 Task: Add Sprouts Farfalle Pasta to the cart.
Action: Mouse moved to (29, 268)
Screenshot: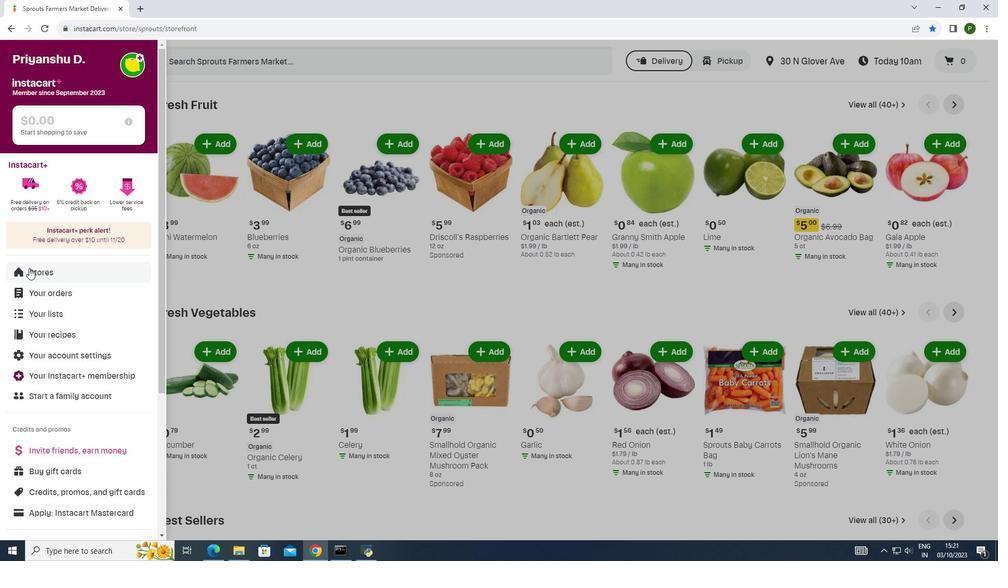 
Action: Mouse pressed left at (29, 268)
Screenshot: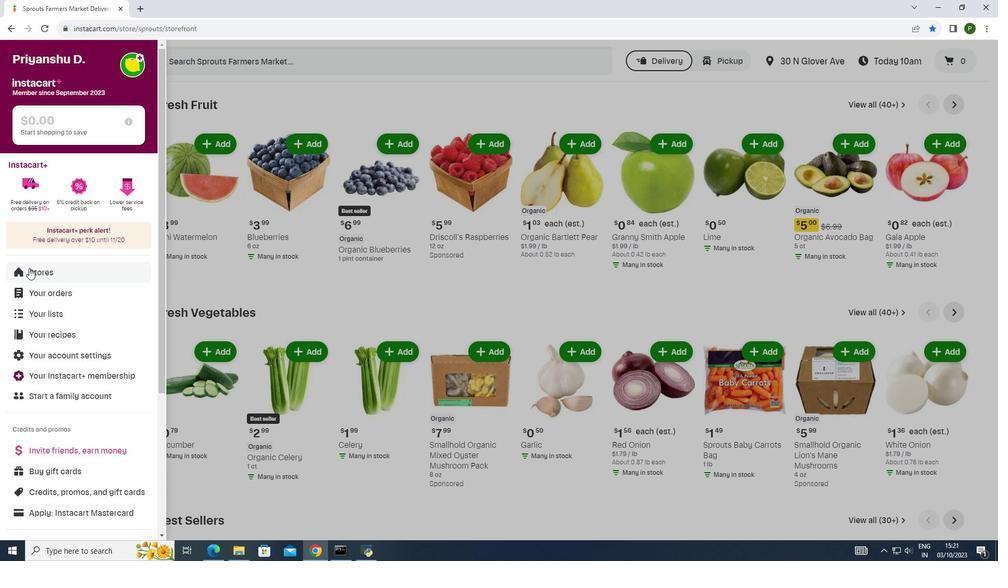 
Action: Mouse moved to (231, 107)
Screenshot: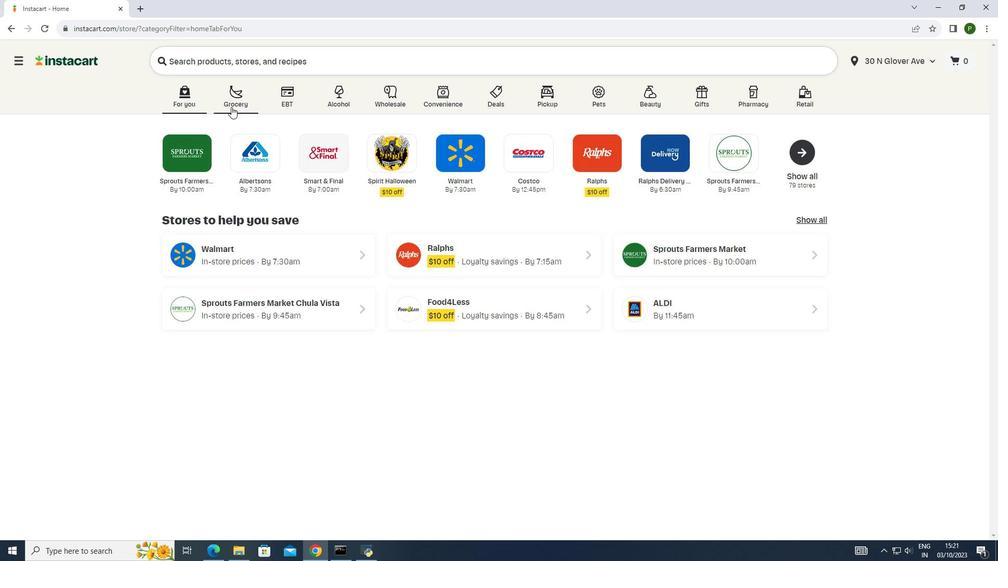 
Action: Mouse pressed left at (231, 107)
Screenshot: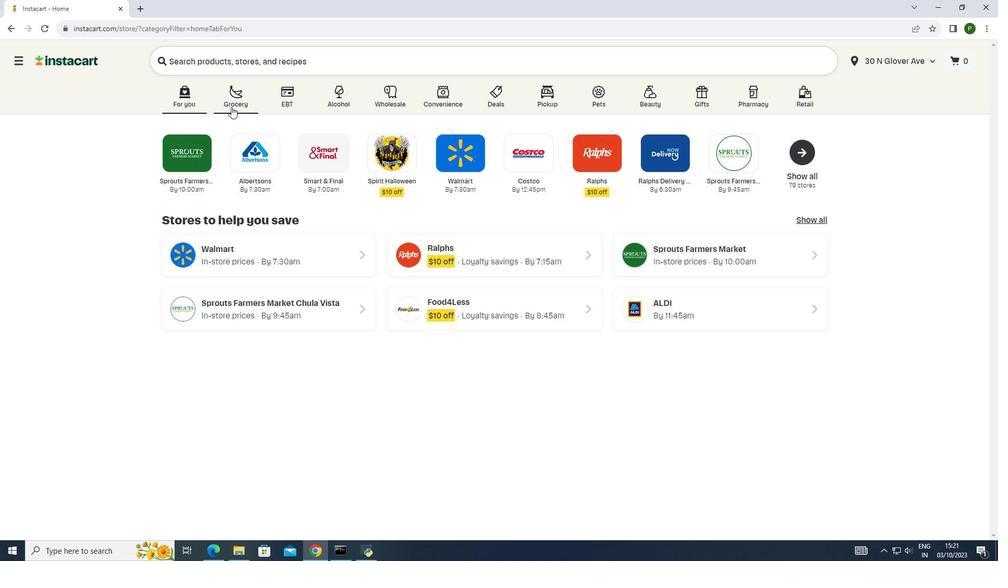 
Action: Mouse moved to (512, 155)
Screenshot: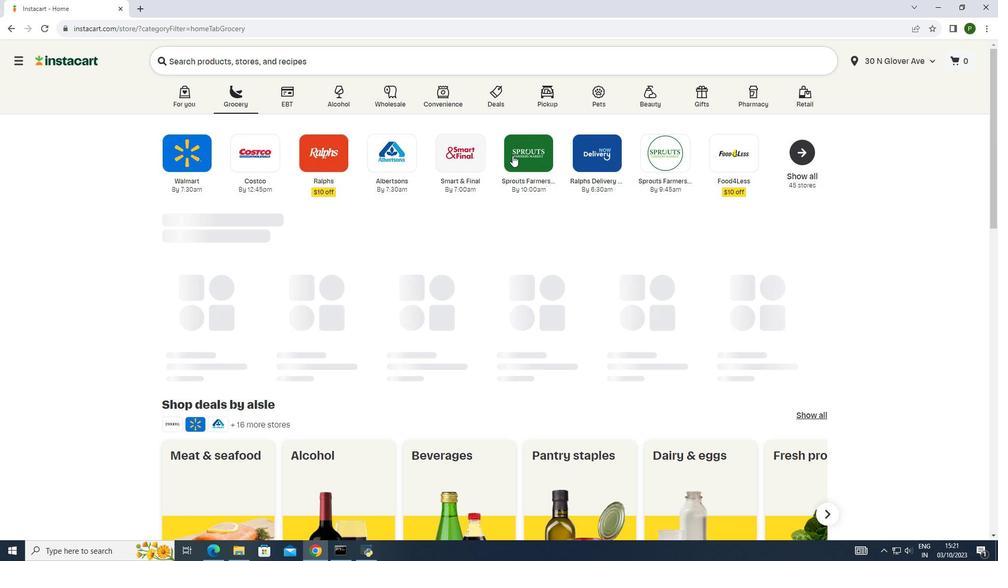 
Action: Mouse pressed left at (512, 155)
Screenshot: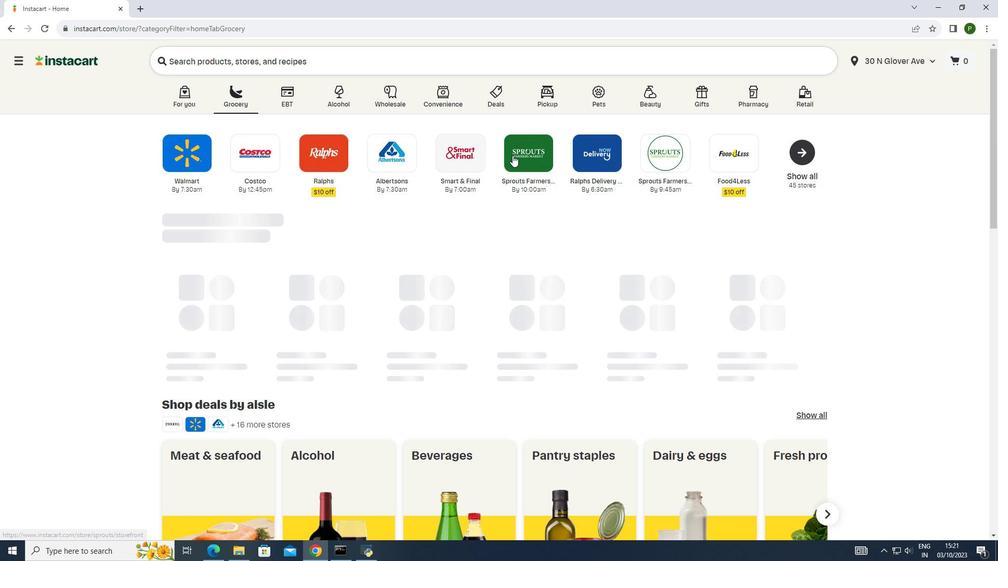 
Action: Mouse moved to (94, 275)
Screenshot: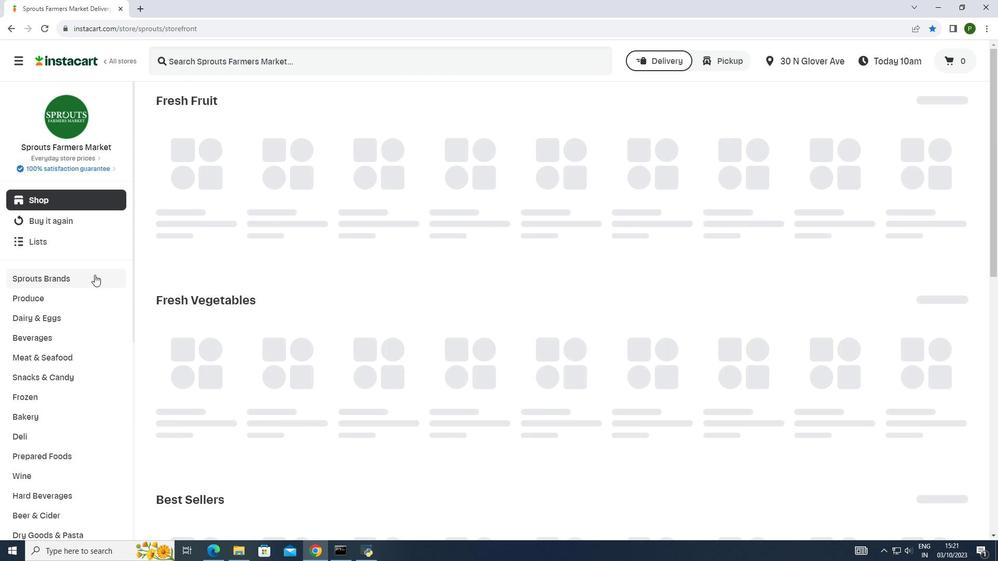 
Action: Mouse pressed left at (94, 275)
Screenshot: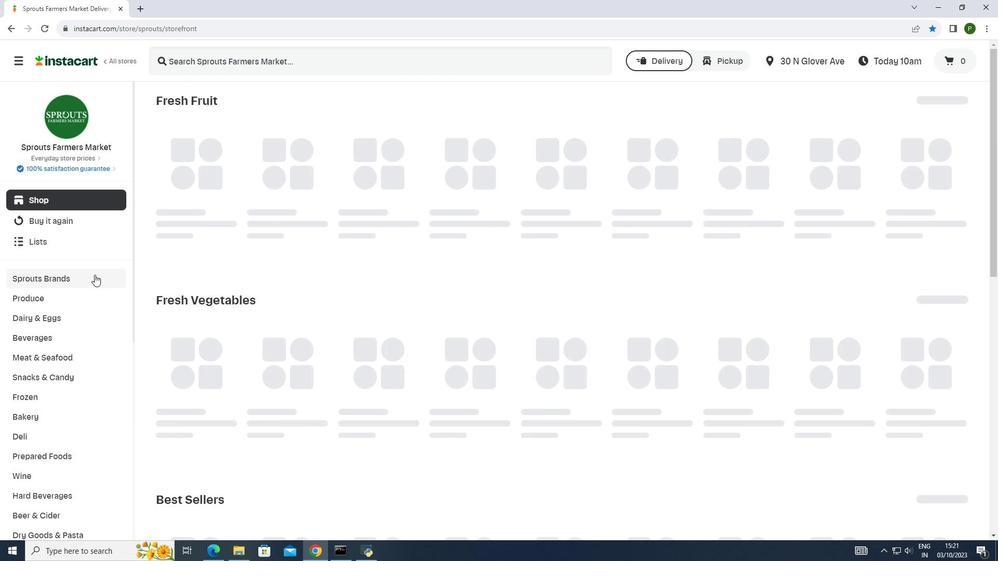 
Action: Mouse moved to (63, 355)
Screenshot: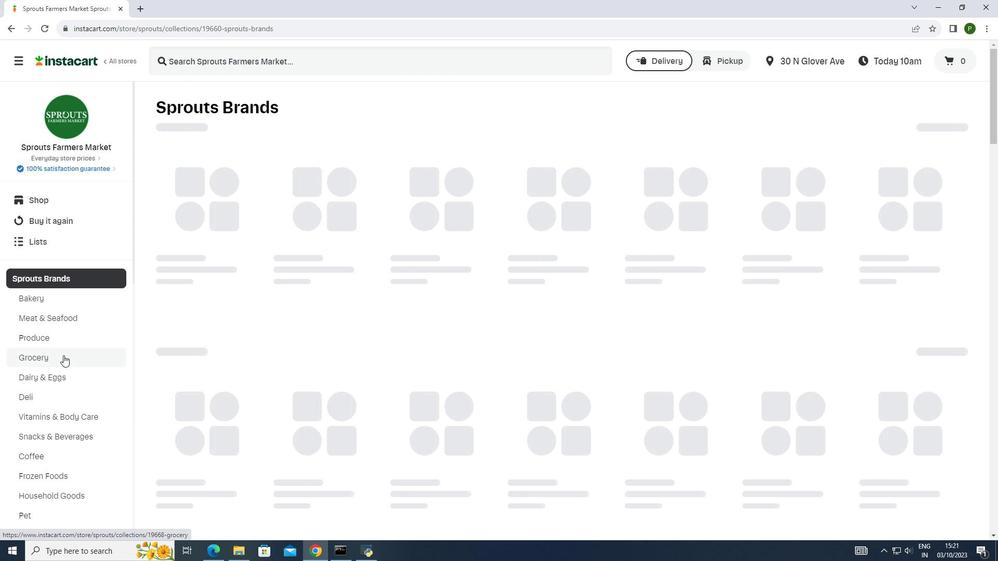 
Action: Mouse pressed left at (63, 355)
Screenshot: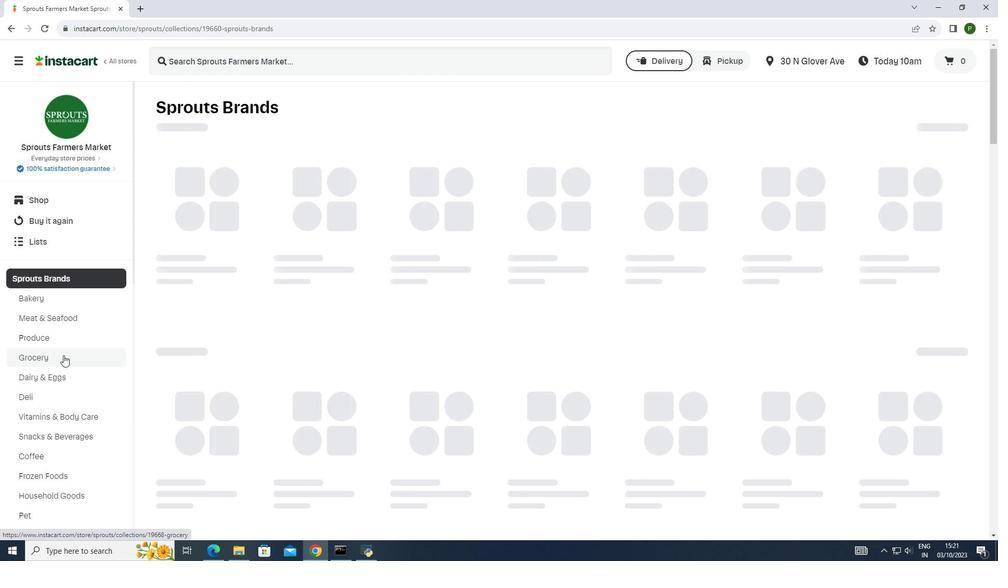 
Action: Mouse moved to (331, 256)
Screenshot: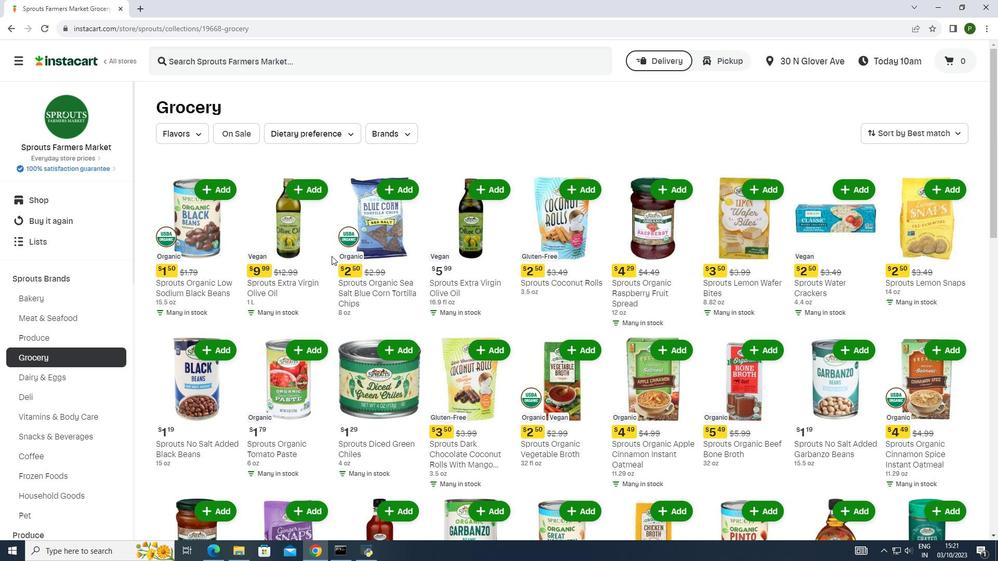 
Action: Mouse scrolled (331, 255) with delta (0, 0)
Screenshot: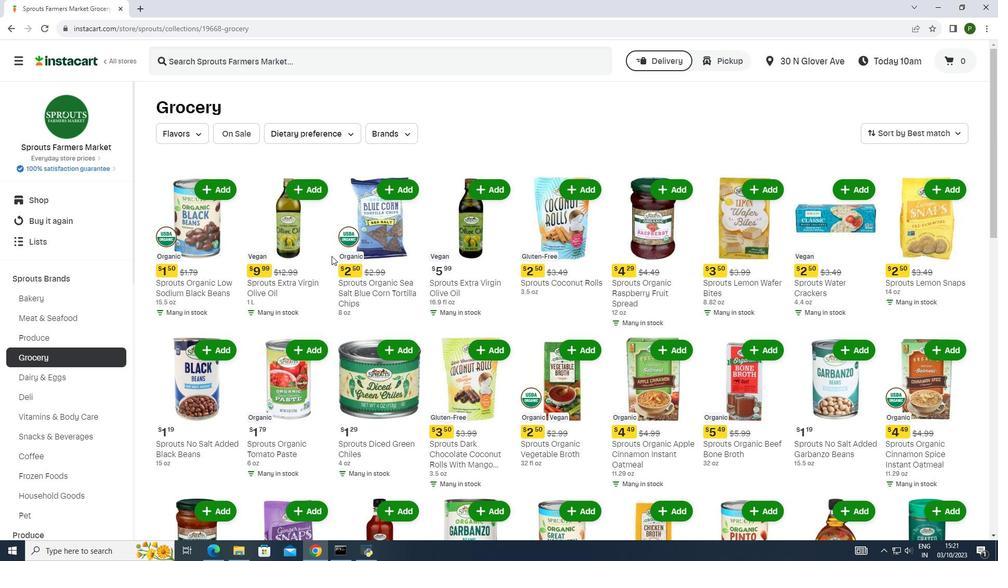 
Action: Mouse moved to (331, 258)
Screenshot: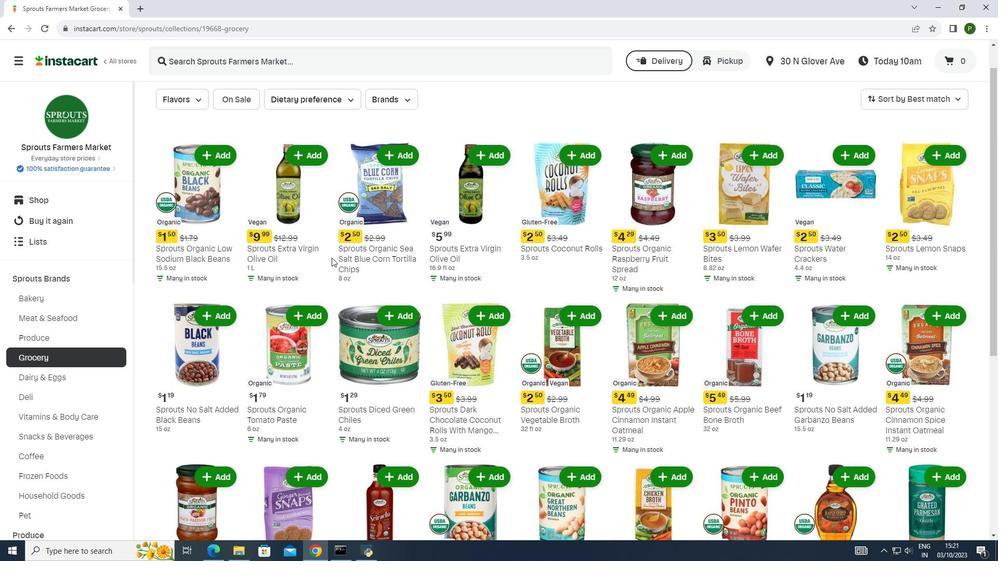 
Action: Mouse scrolled (331, 257) with delta (0, 0)
Screenshot: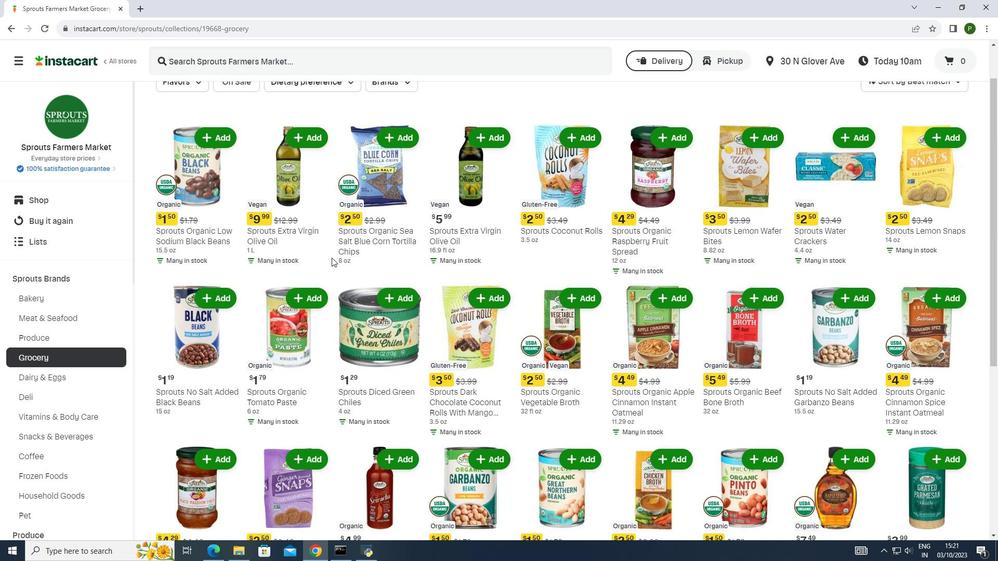 
Action: Mouse scrolled (331, 257) with delta (0, 0)
Screenshot: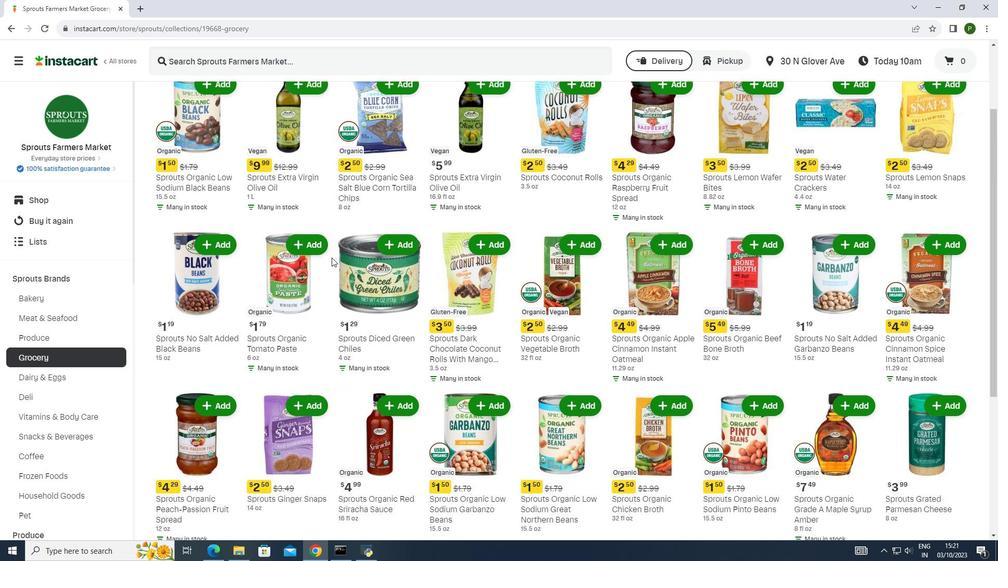 
Action: Mouse moved to (331, 261)
Screenshot: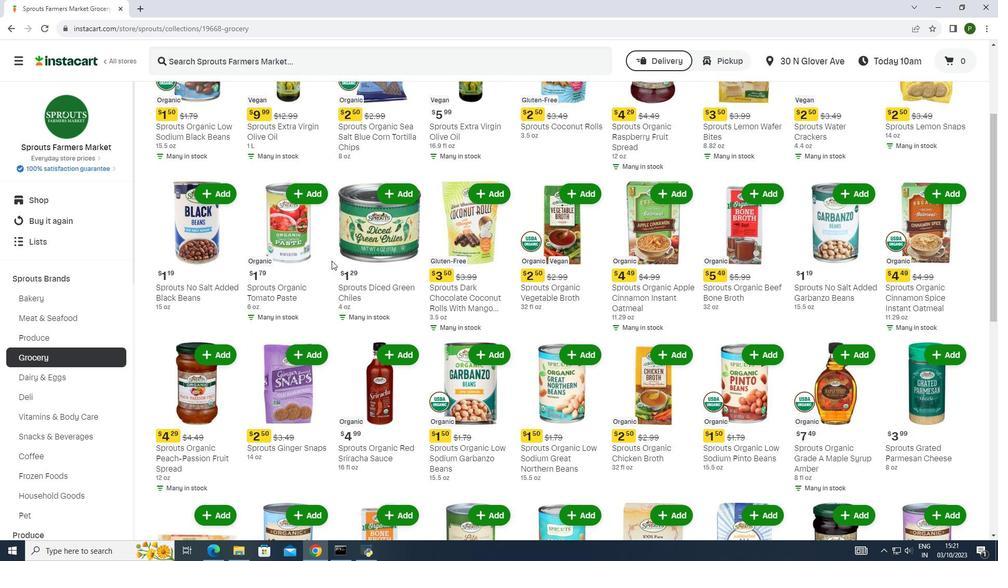 
Action: Mouse scrolled (331, 260) with delta (0, 0)
Screenshot: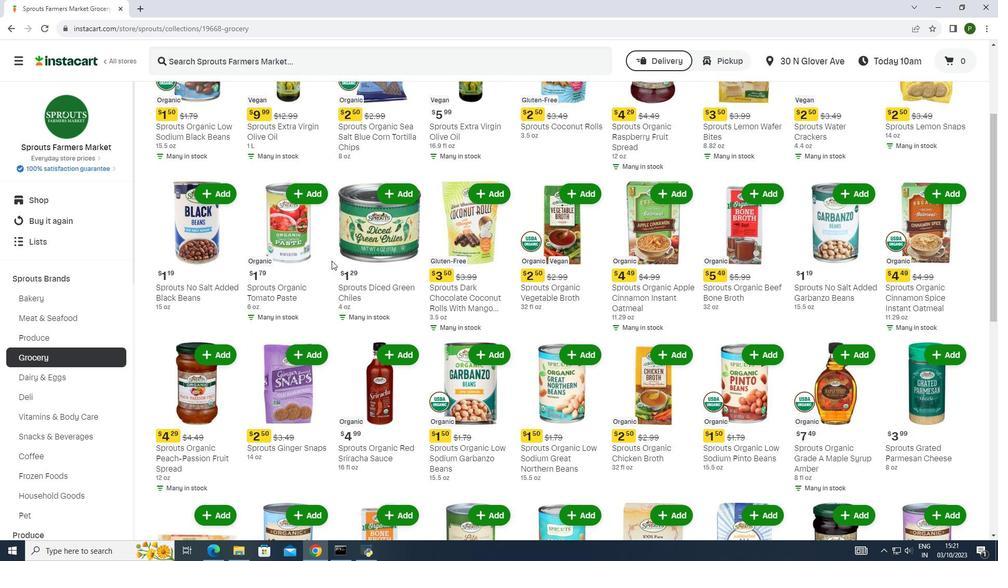 
Action: Mouse scrolled (331, 260) with delta (0, 0)
Screenshot: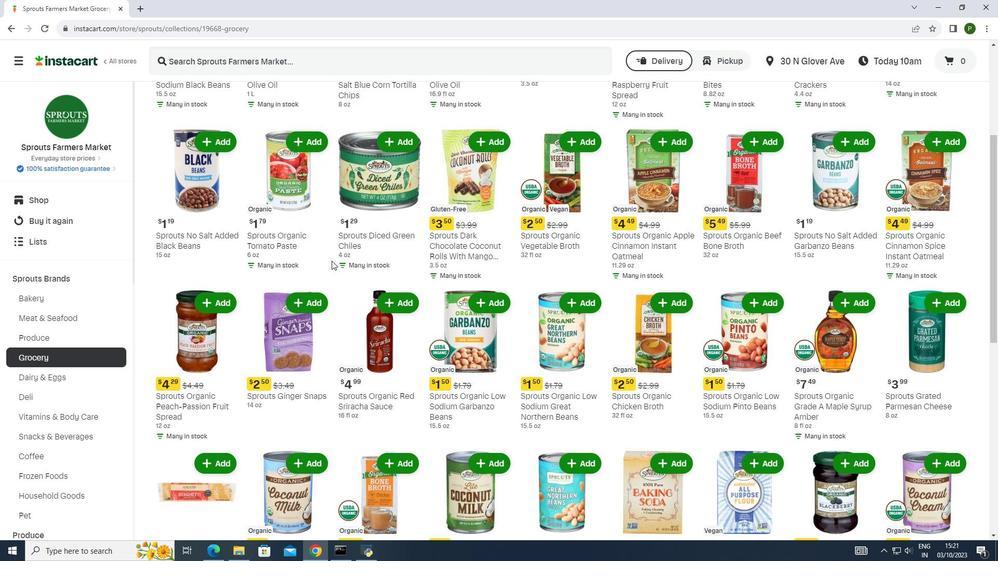 
Action: Mouse moved to (331, 262)
Screenshot: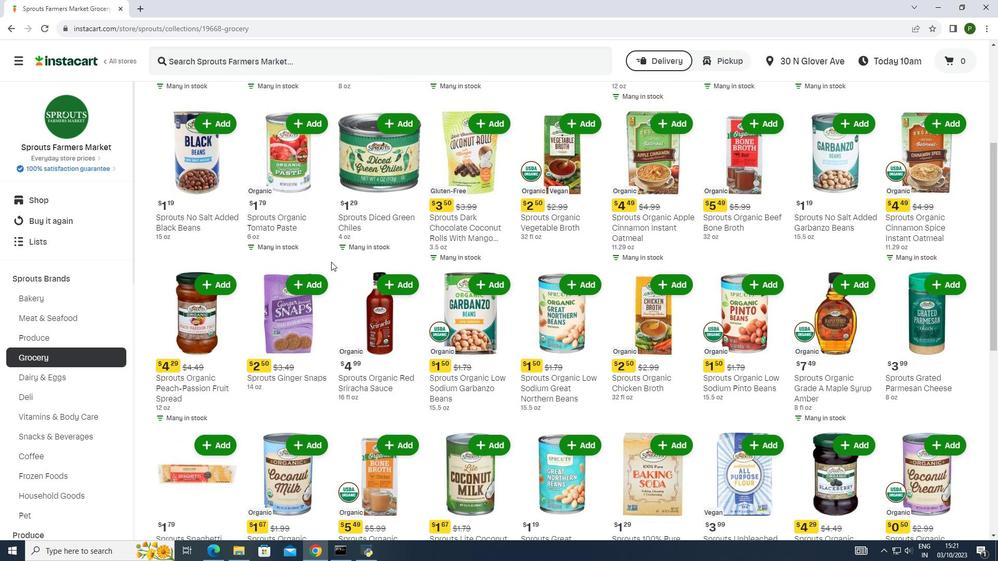 
Action: Mouse scrolled (331, 261) with delta (0, 0)
Screenshot: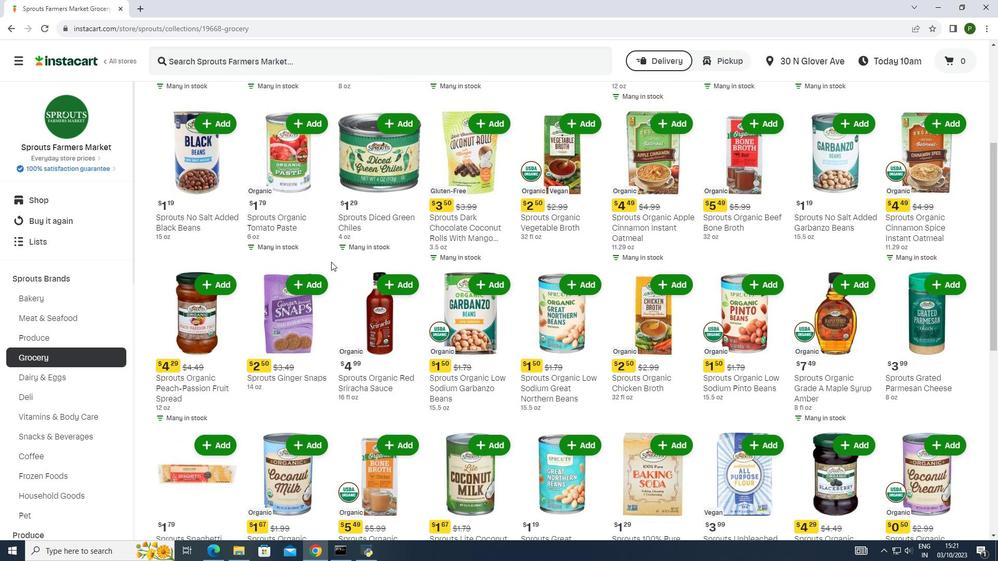 
Action: Mouse moved to (330, 263)
Screenshot: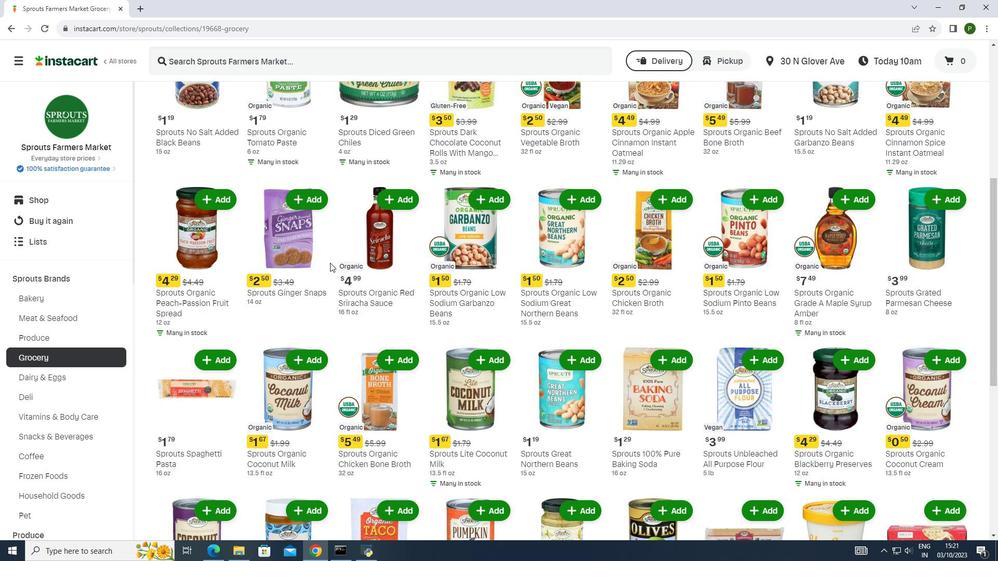 
Action: Mouse scrolled (330, 262) with delta (0, 0)
Screenshot: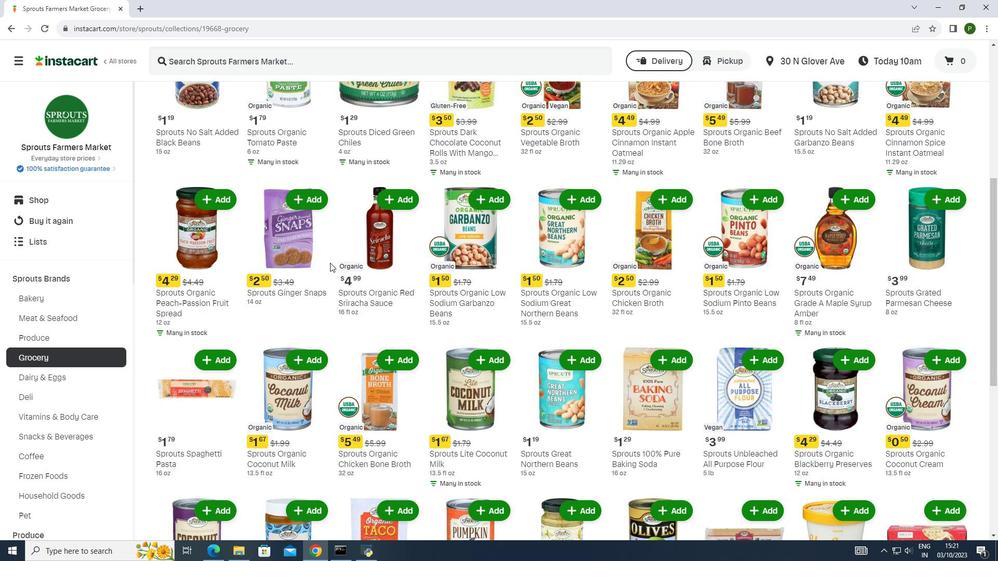 
Action: Mouse scrolled (330, 262) with delta (0, 0)
Screenshot: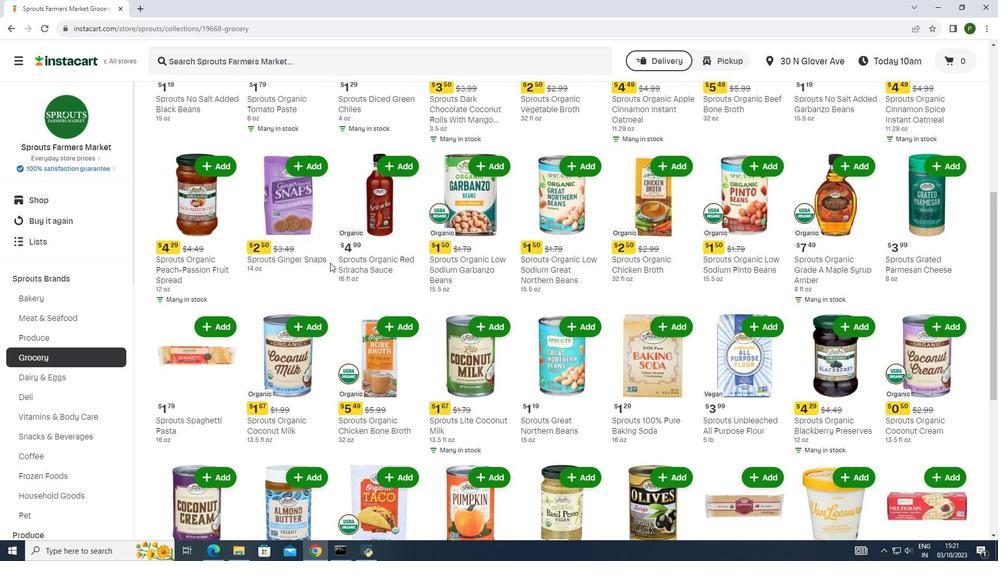 
Action: Mouse scrolled (330, 262) with delta (0, 0)
Screenshot: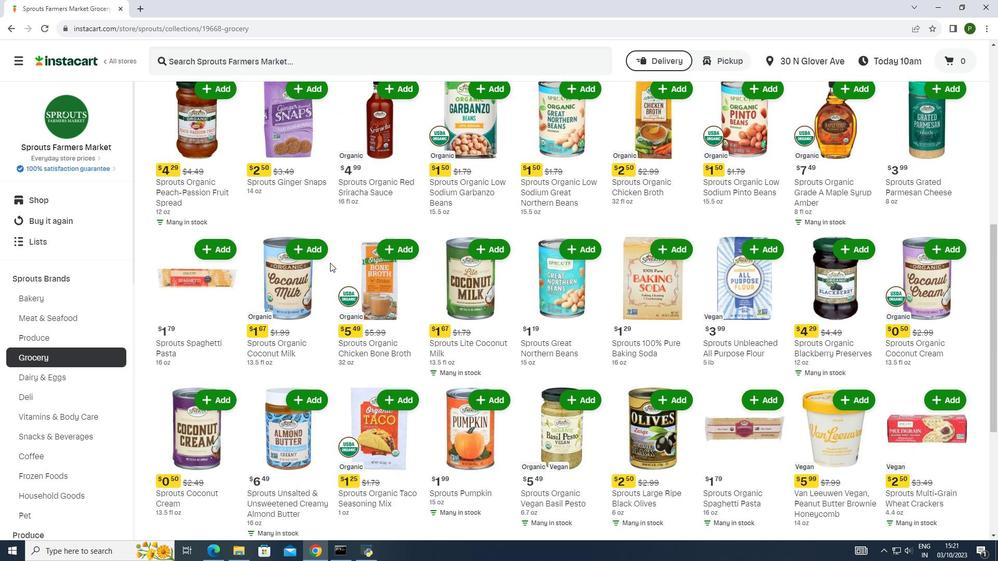
Action: Mouse moved to (329, 263)
Screenshot: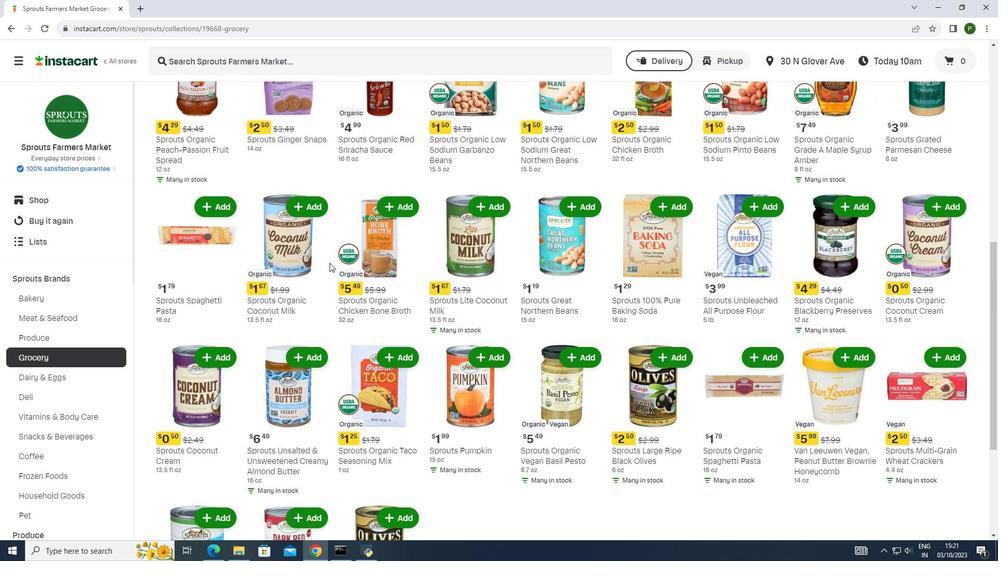 
Action: Mouse scrolled (329, 262) with delta (0, 0)
Screenshot: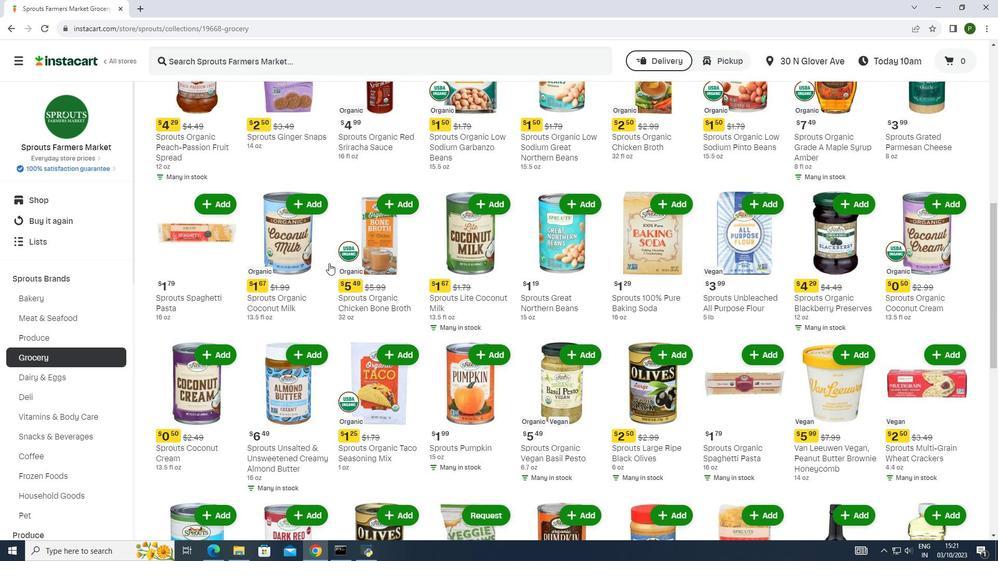 
Action: Mouse moved to (328, 264)
Screenshot: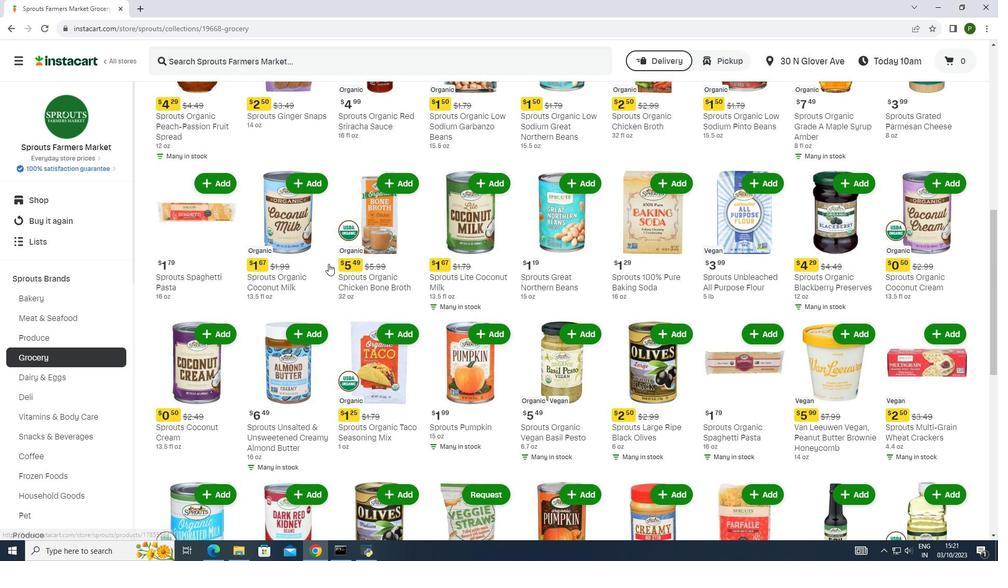 
Action: Mouse scrolled (328, 263) with delta (0, 0)
Screenshot: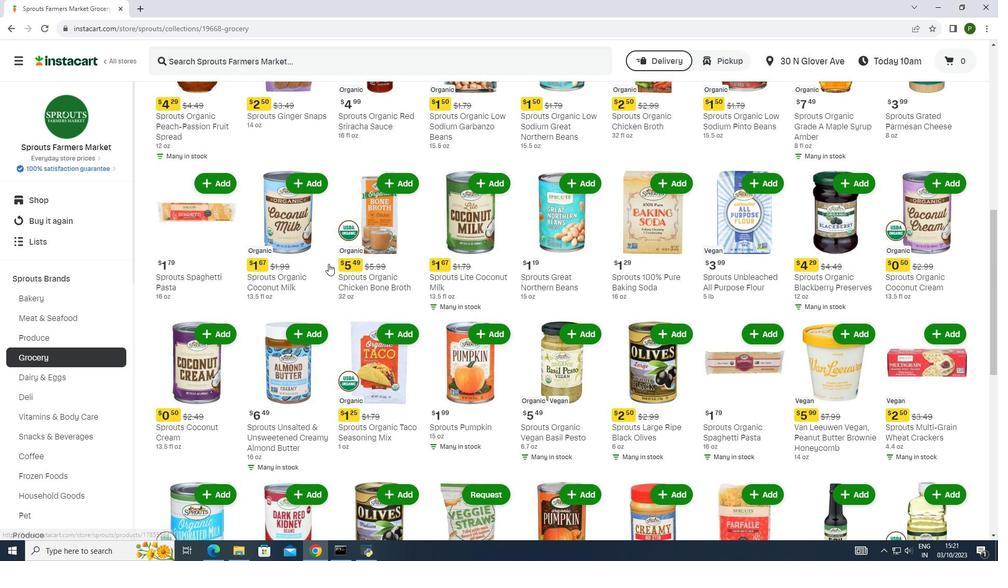 
Action: Mouse scrolled (328, 263) with delta (0, 0)
Screenshot: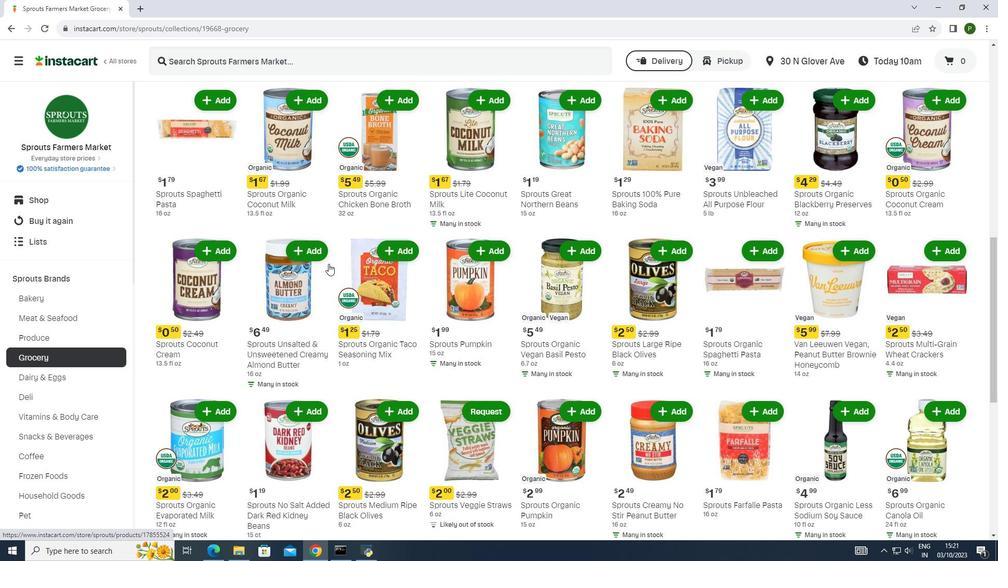
Action: Mouse moved to (328, 264)
Screenshot: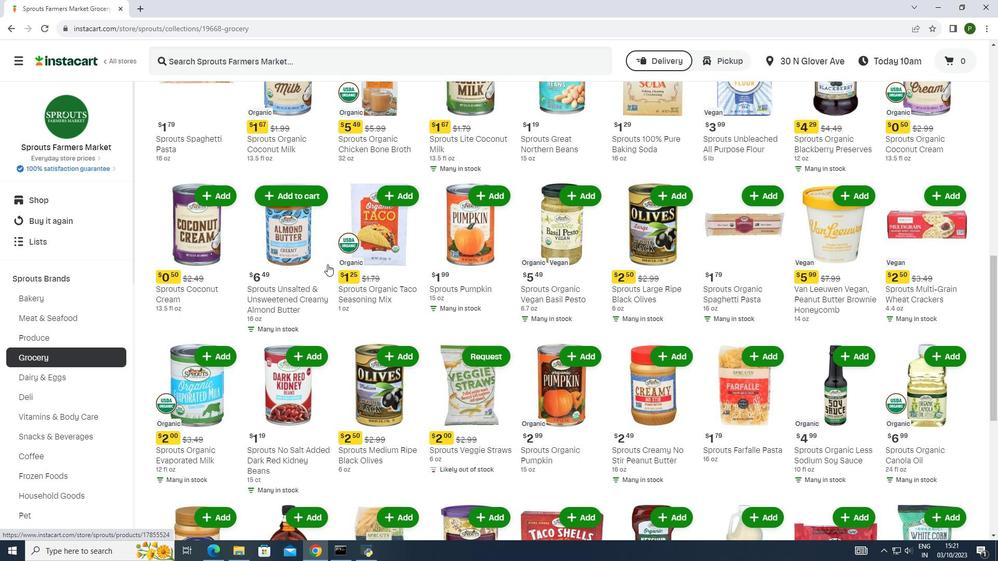 
Action: Mouse scrolled (328, 264) with delta (0, 0)
Screenshot: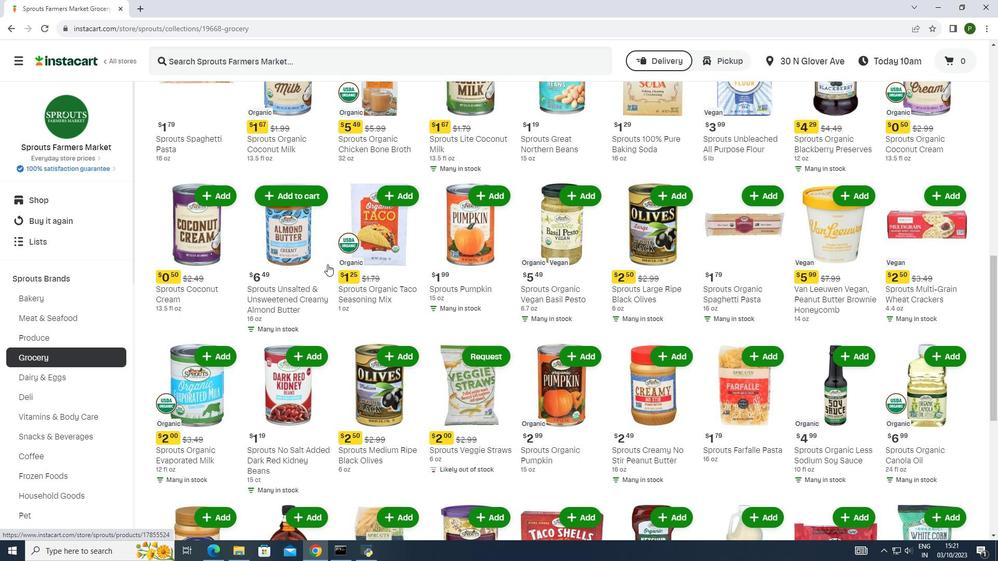 
Action: Mouse moved to (327, 264)
Screenshot: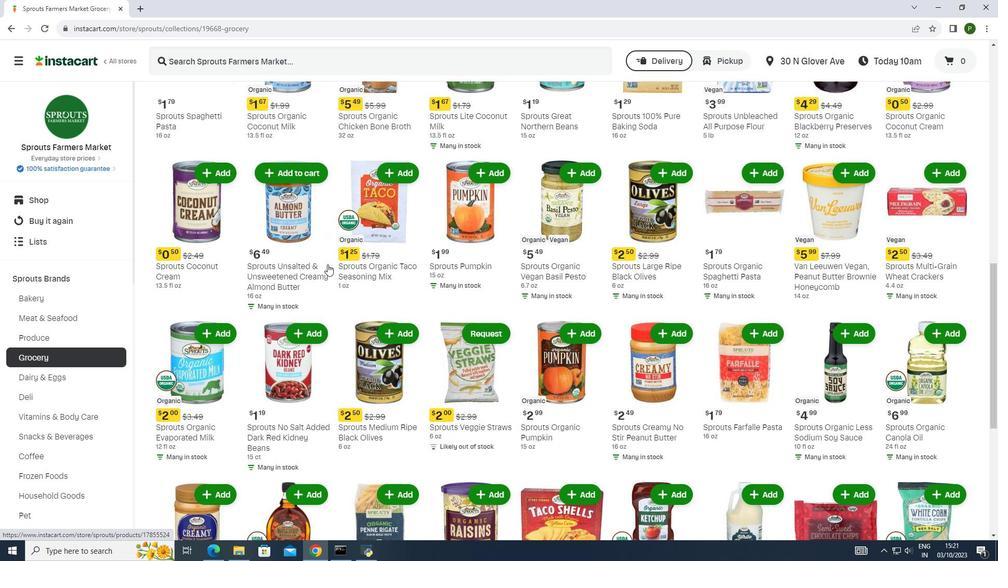 
Action: Mouse scrolled (327, 264) with delta (0, 0)
Screenshot: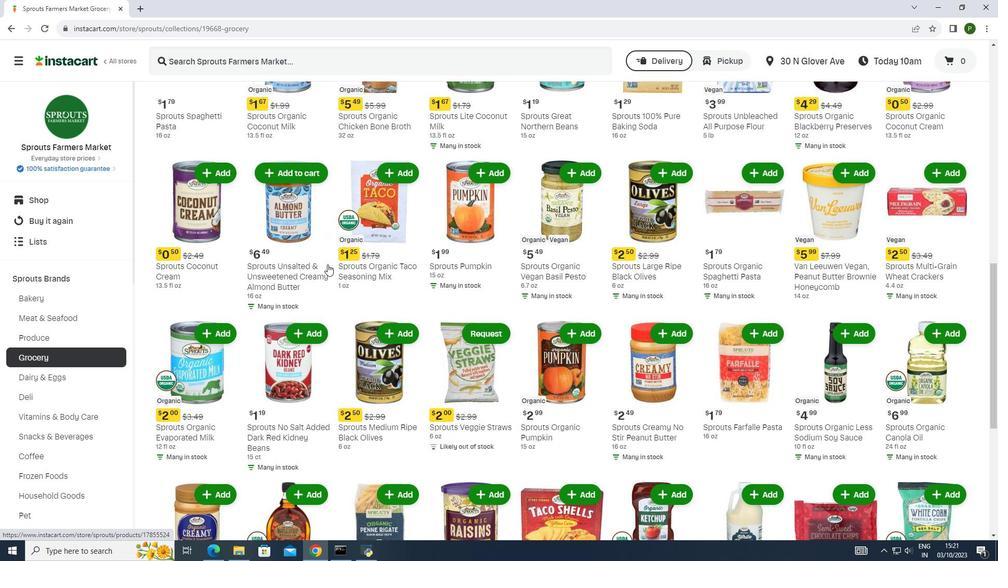 
Action: Mouse moved to (736, 257)
Screenshot: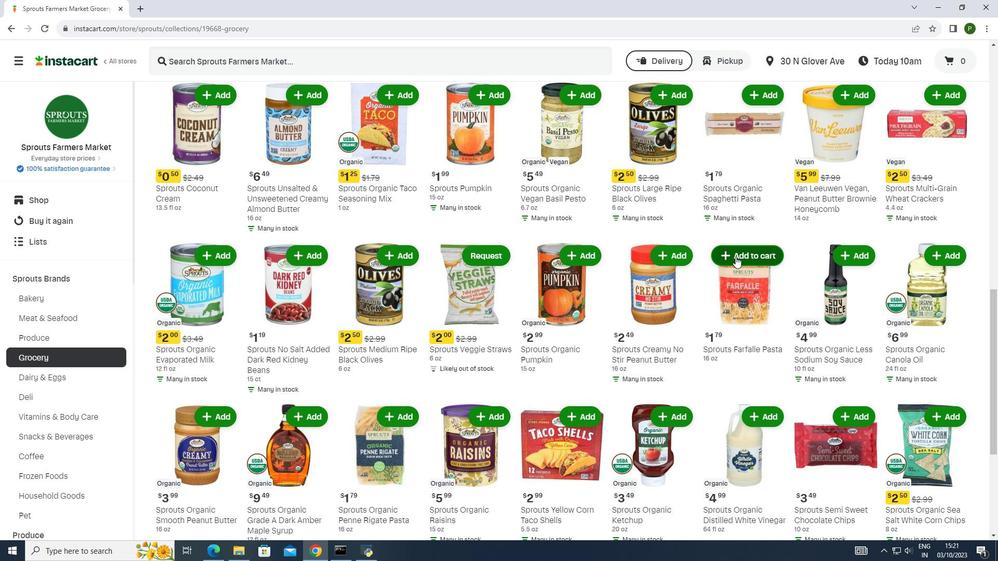 
Action: Mouse pressed left at (736, 257)
Screenshot: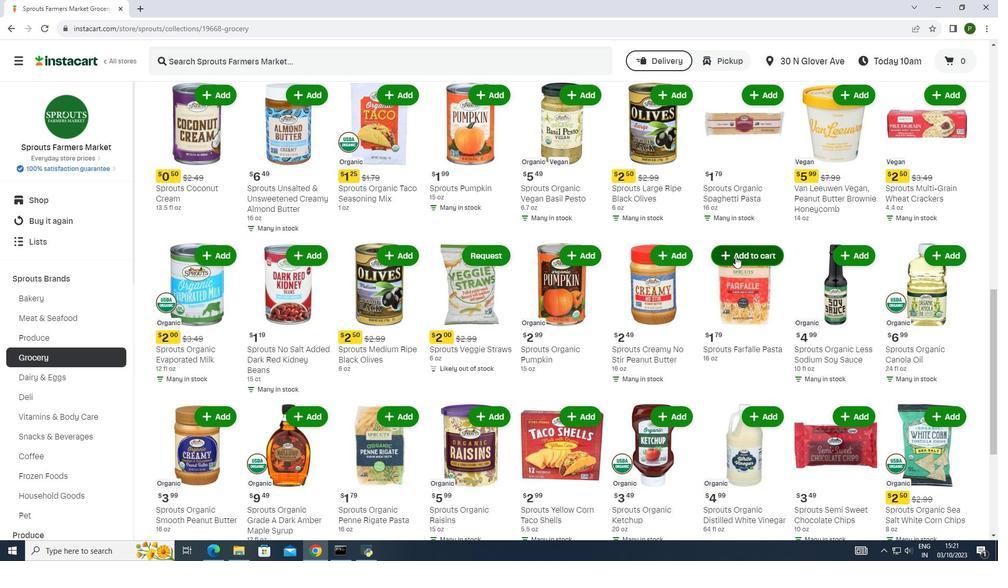 
Action: Mouse moved to (736, 257)
Screenshot: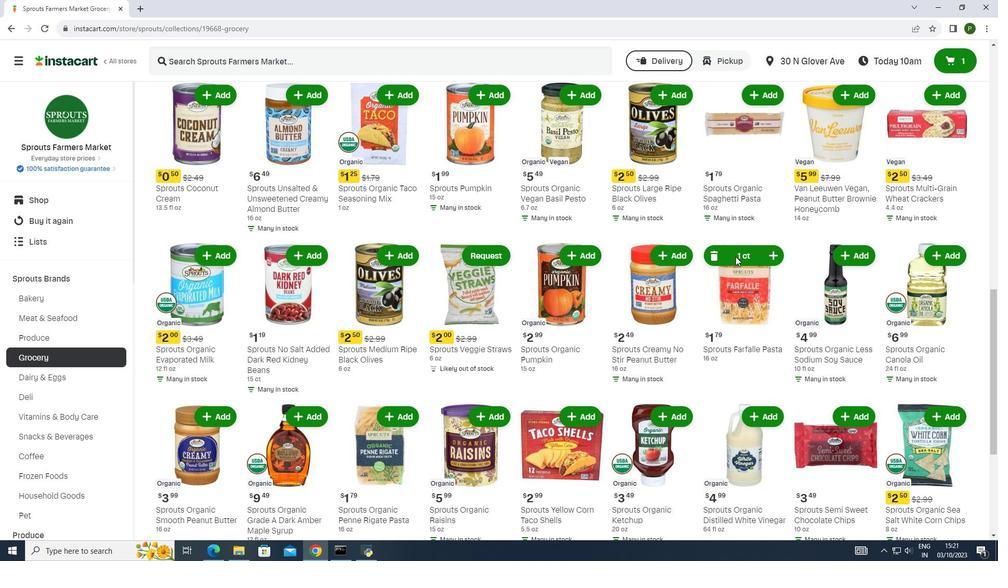 
